 Task: In the Contact  Genesis_Thompson@iCloud.com, Add note: 'Schedule a meeting with the finance team to review budget allocations.'. Mark checkbox to create task to follow up ': In 3 business days '. Create task, with  description: Send Thank You Email to Referral, Add due date: Tomorrow; Add reminder: 30 Minutes before. Set Priority High and add note: follow up with the client regarding their recent inquiry and address any questions they may have.. Logged in from softage.1@softage.net
Action: Mouse moved to (70, 54)
Screenshot: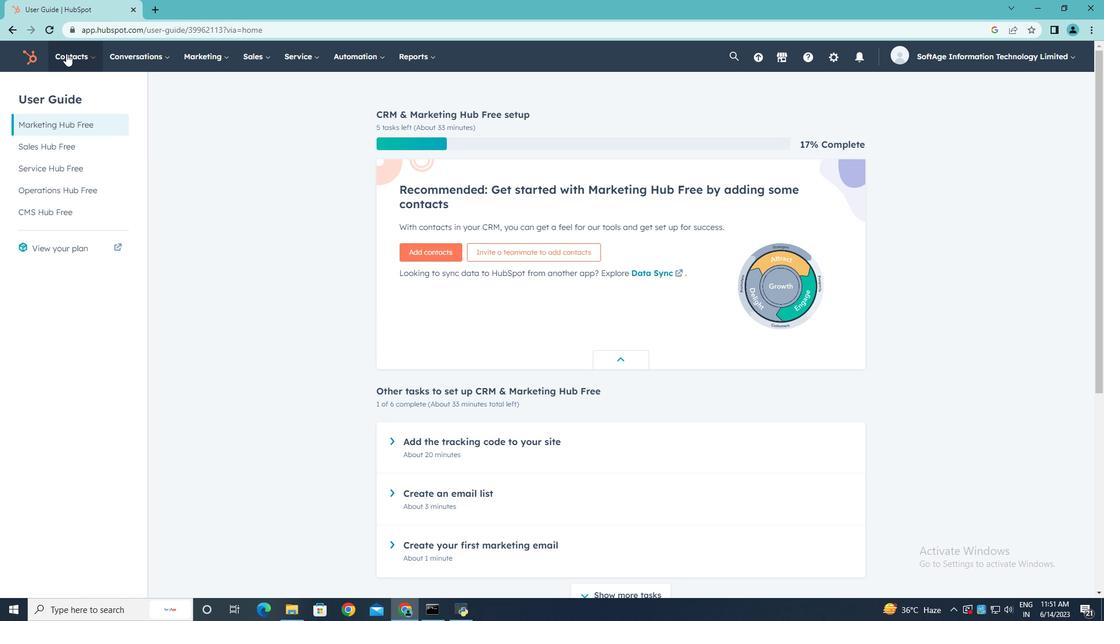 
Action: Mouse pressed left at (70, 54)
Screenshot: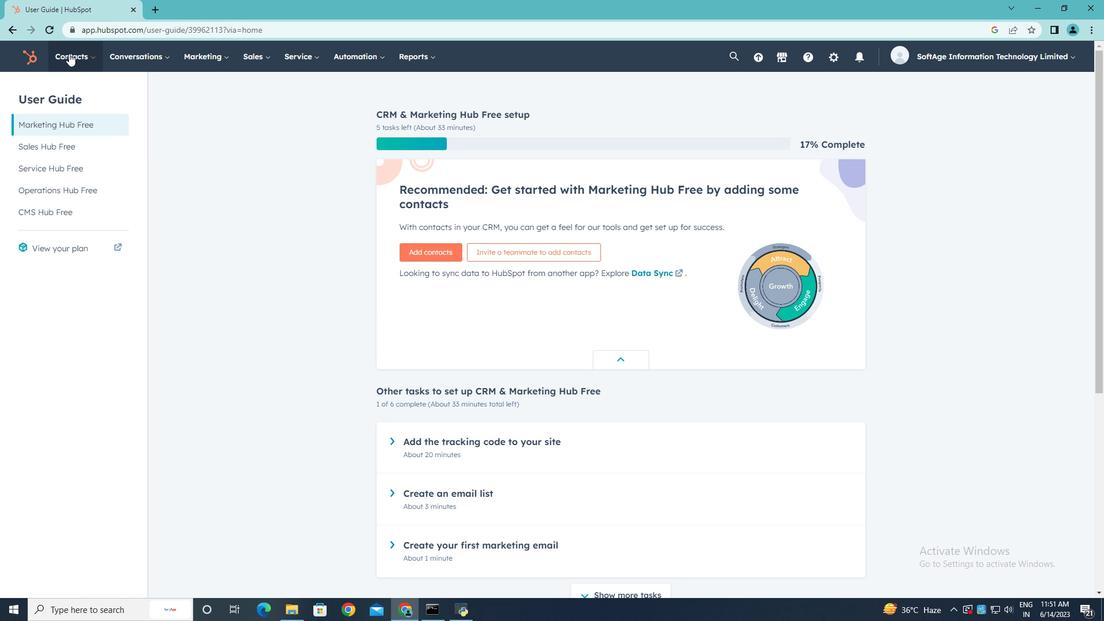 
Action: Mouse moved to (74, 86)
Screenshot: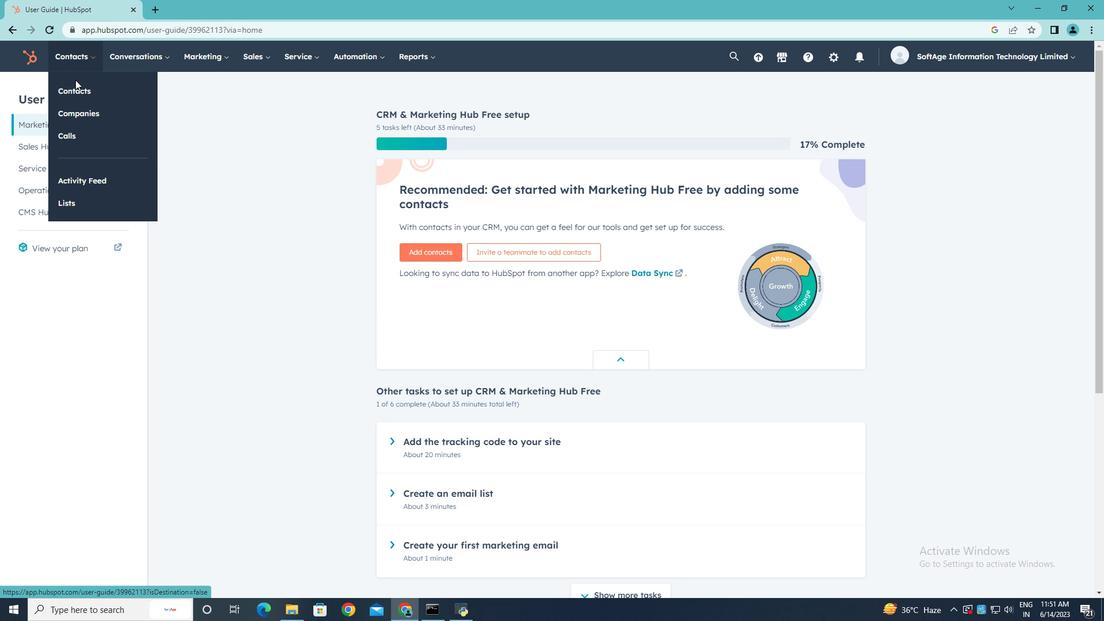 
Action: Mouse pressed left at (74, 86)
Screenshot: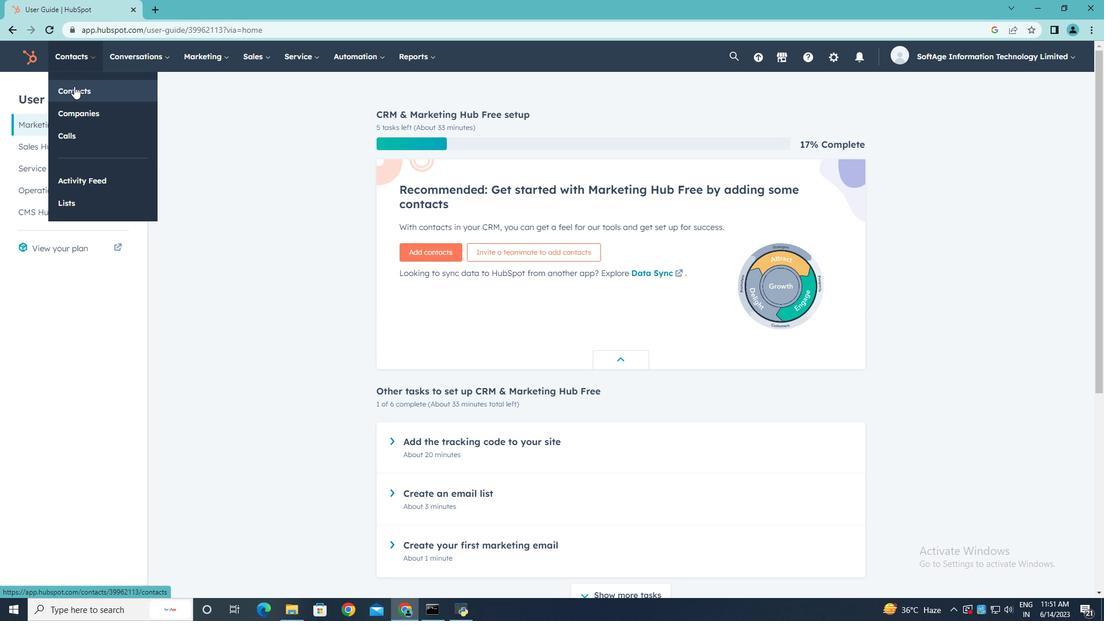 
Action: Mouse moved to (63, 184)
Screenshot: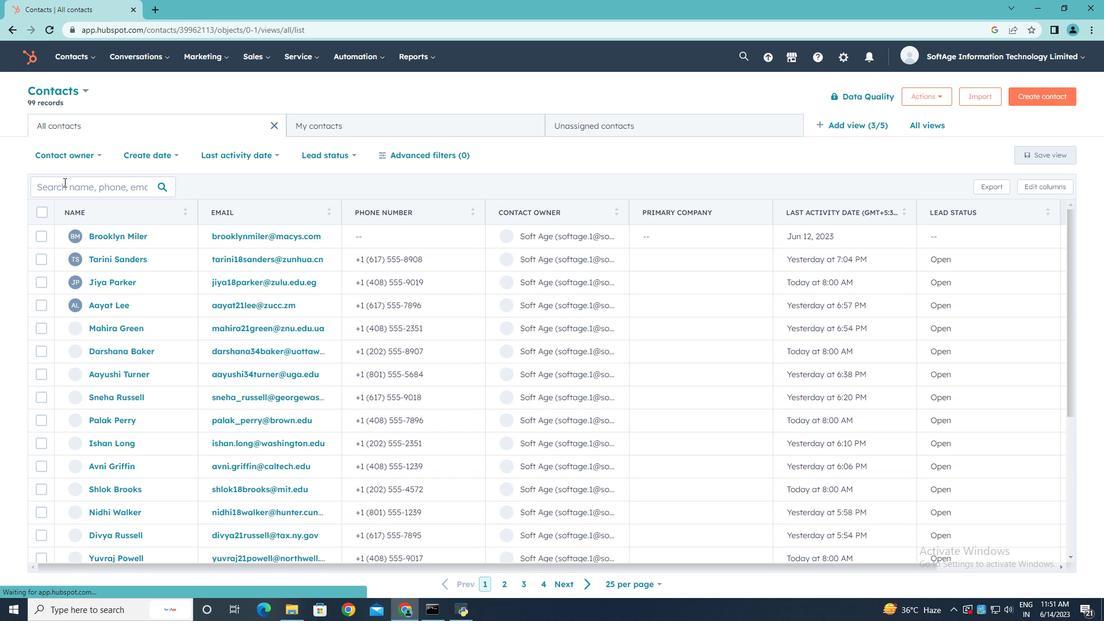 
Action: Mouse pressed left at (63, 184)
Screenshot: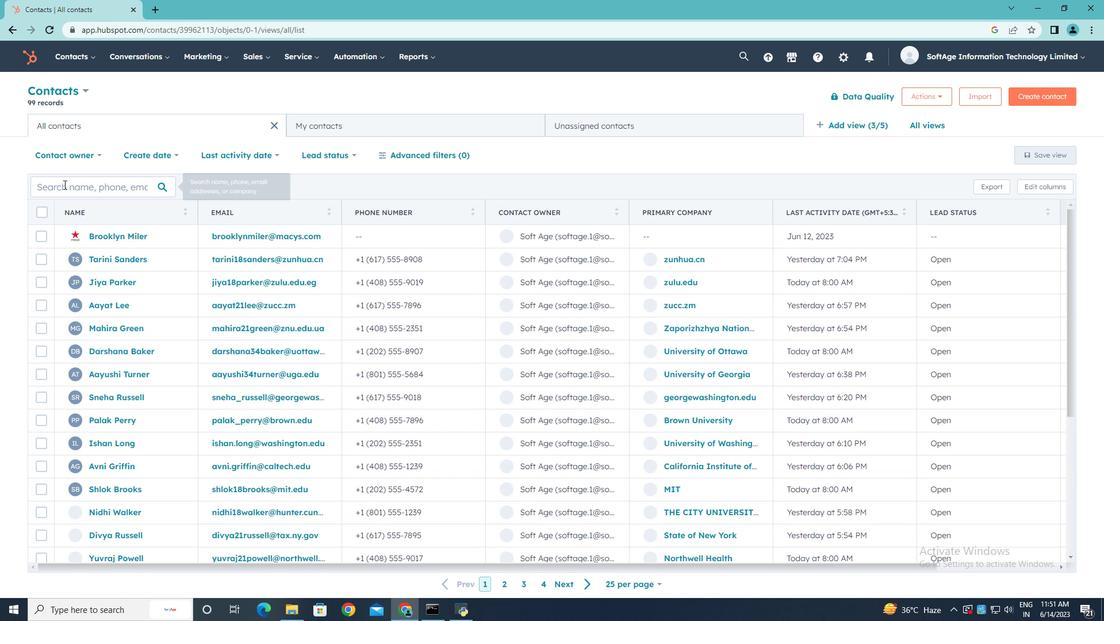 
Action: Key pressed <Key.shift>Genesis<Key.shift>_<Key.shift>Thompson<Key.shift><Key.shift>@i<Key.shift>Cloud.com
Screenshot: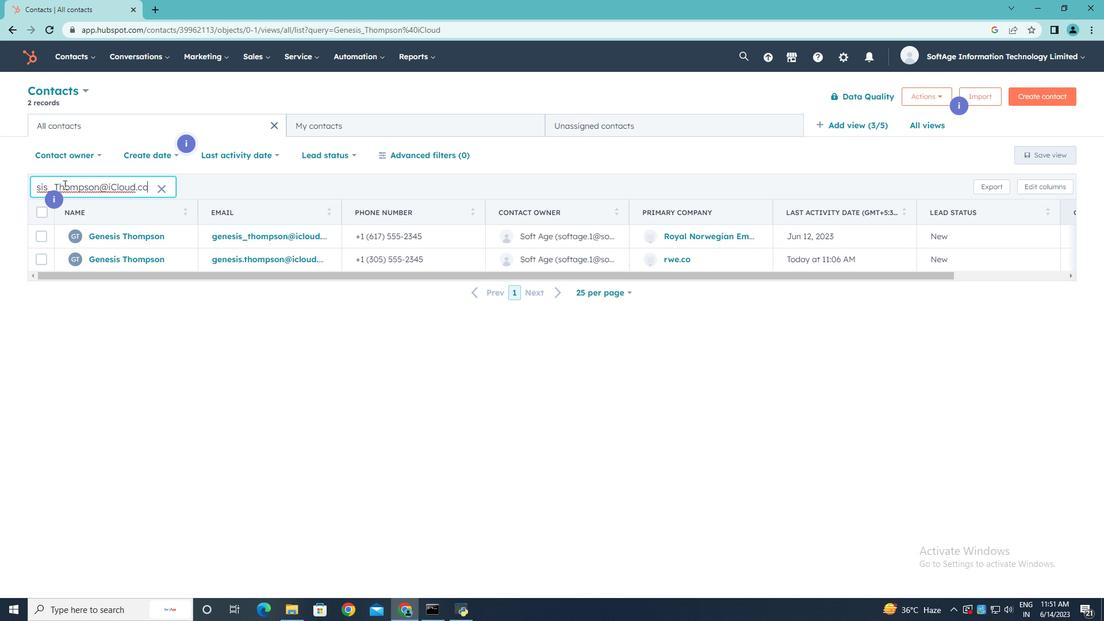 
Action: Mouse moved to (102, 234)
Screenshot: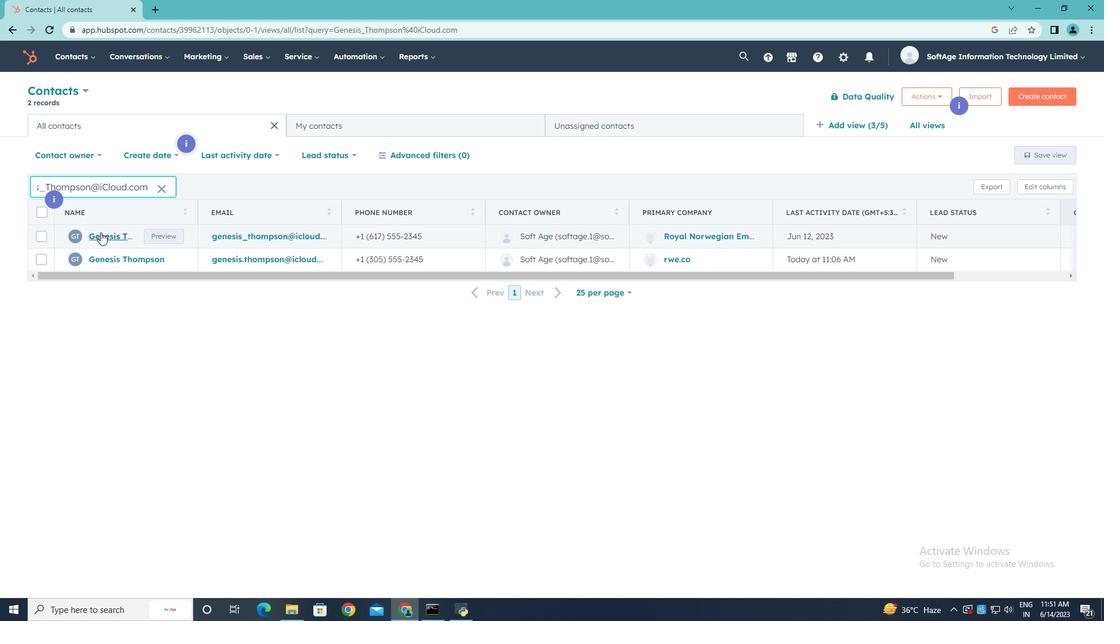
Action: Mouse pressed left at (102, 234)
Screenshot: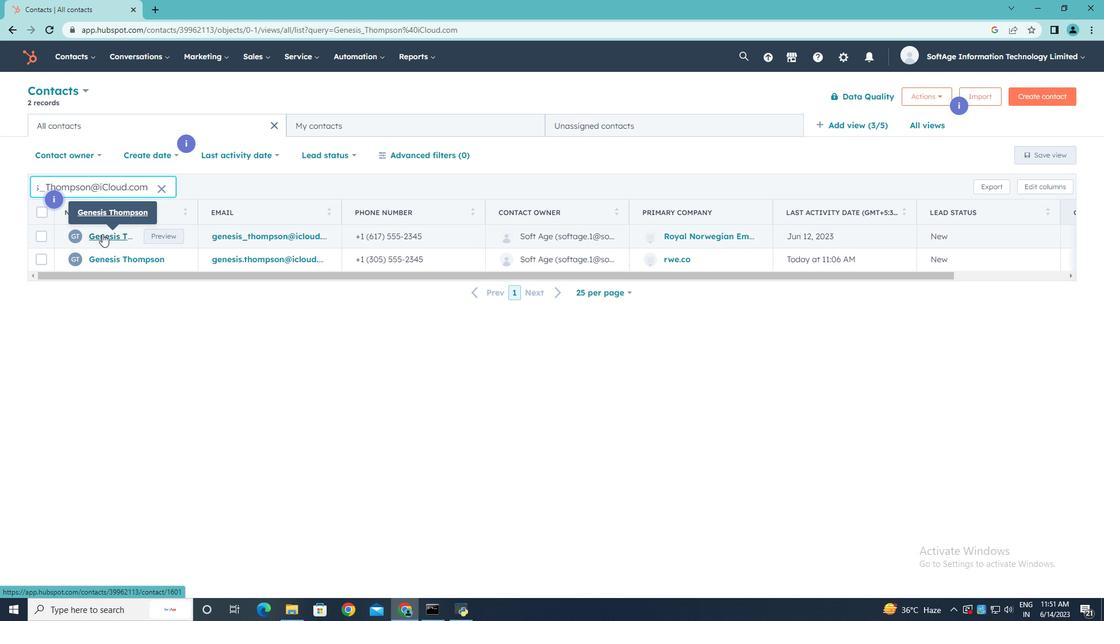 
Action: Mouse moved to (34, 194)
Screenshot: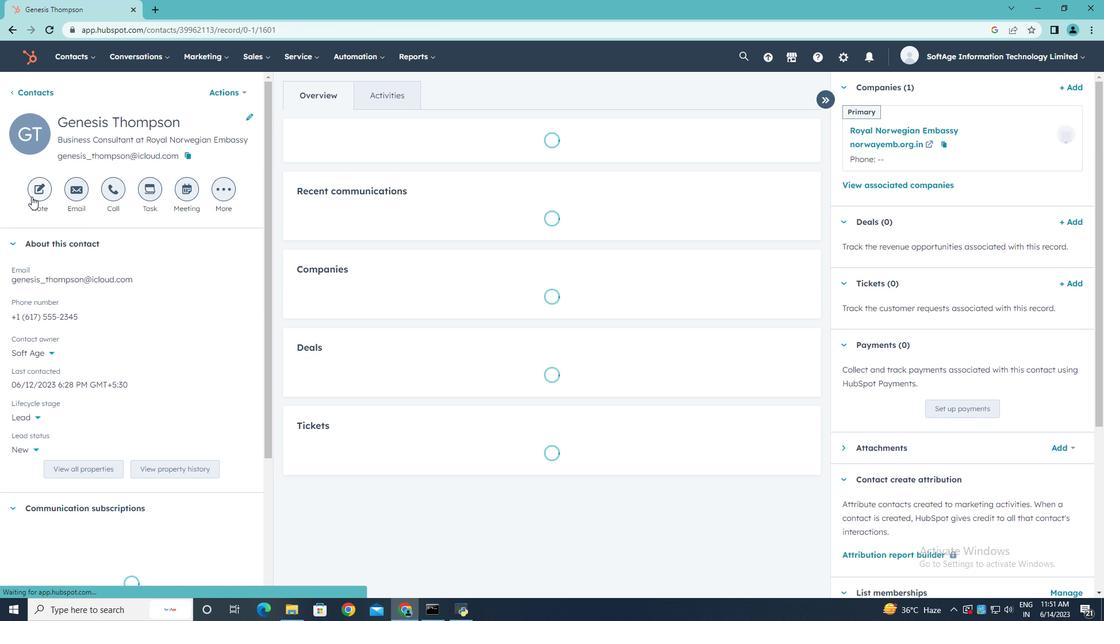 
Action: Mouse pressed left at (34, 194)
Screenshot: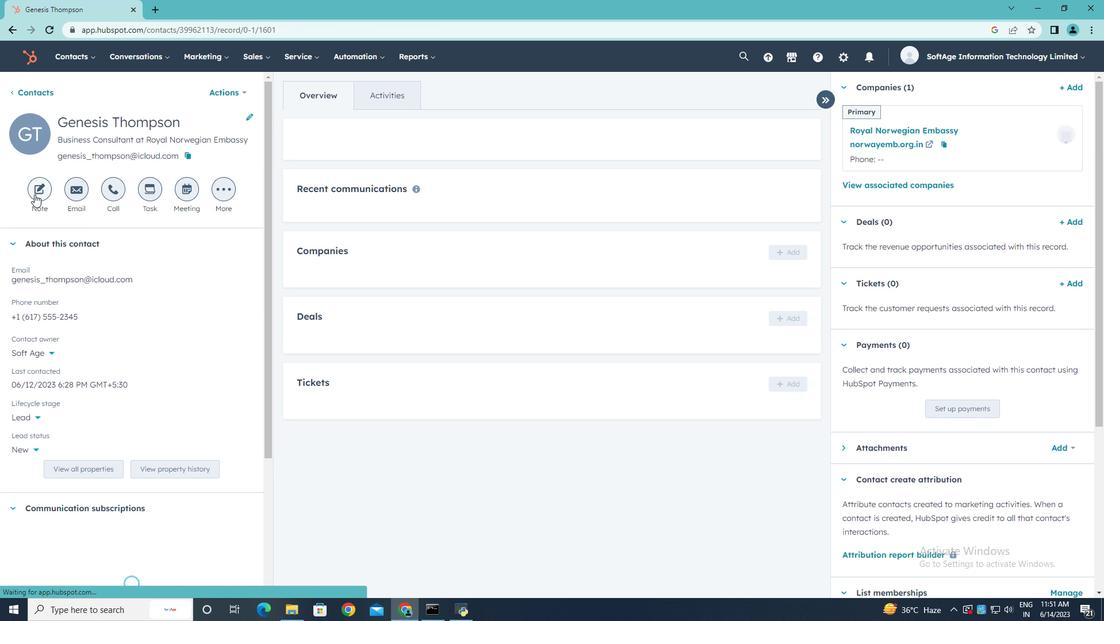 
Action: Key pressed <Key.shift><Key.shift><Key.shift><Key.shift><Key.shift><Key.shift><Key.shift><Key.shift><Key.shift><Key.shift><Key.shift><Key.shift><Key.shift><Key.shift><Key.shift><Key.shift><Key.shift><Key.shift>Schedule<Key.space>a<Key.space>meeting<Key.space>with<Key.space>the<Key.space>finance<Key.space>team<Key.space>to<Key.space>review<Key.space>budget<Key.space><Key.shift>allocations.
Screenshot: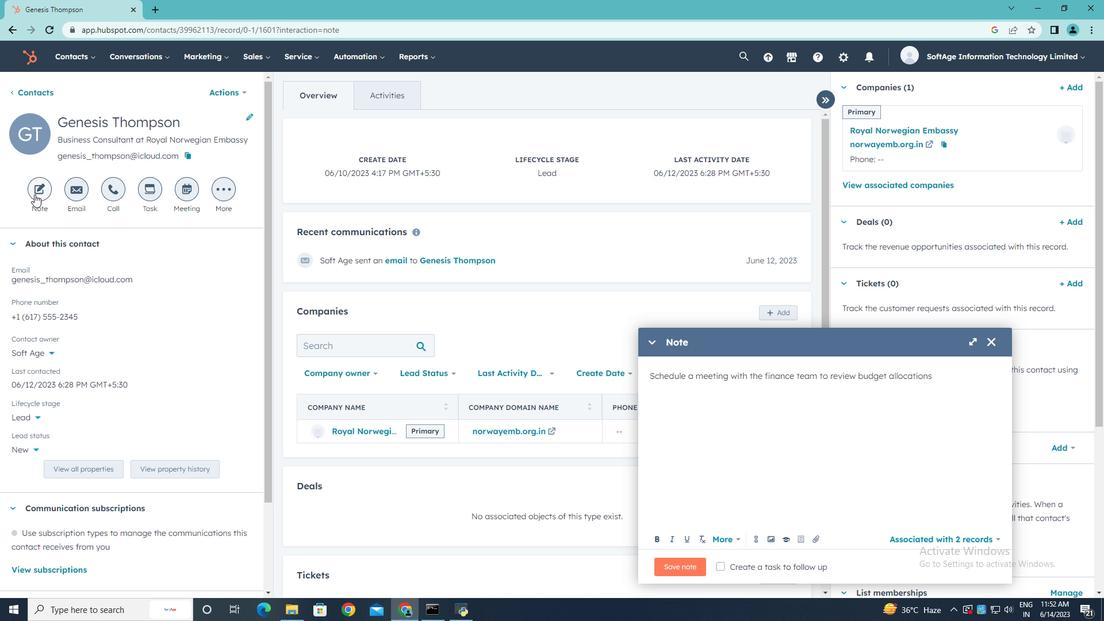 
Action: Mouse moved to (718, 567)
Screenshot: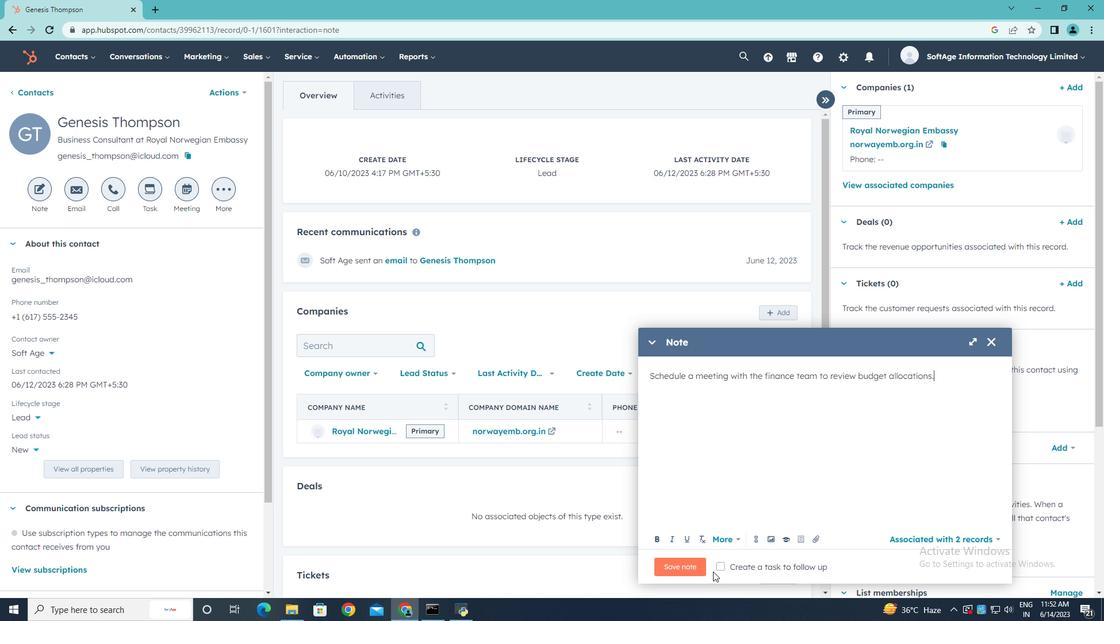 
Action: Mouse pressed left at (718, 567)
Screenshot: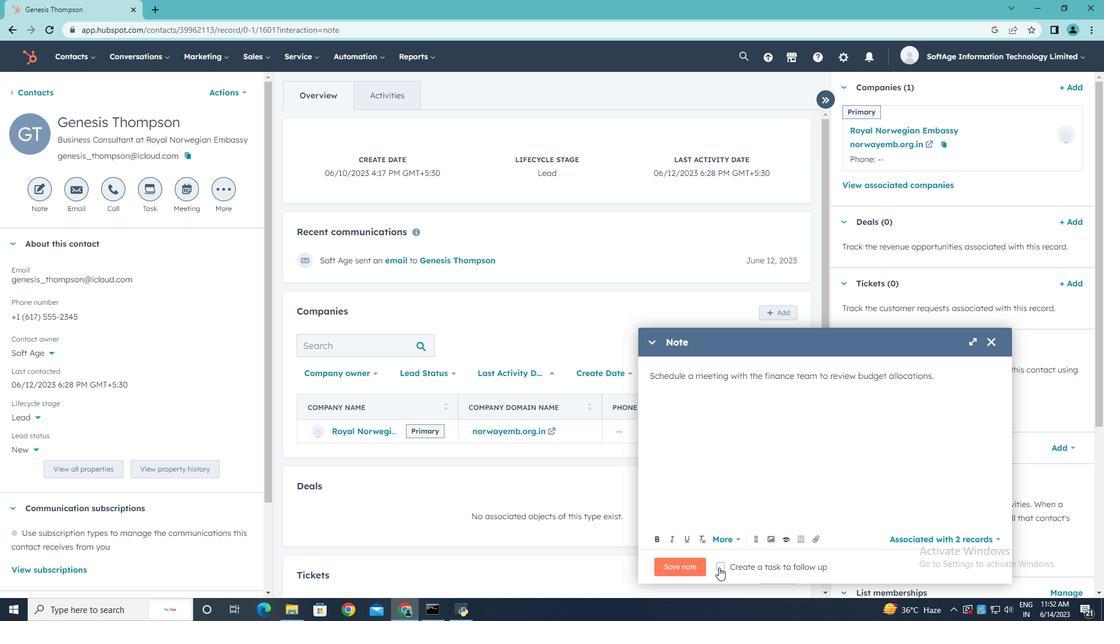 
Action: Mouse moved to (950, 565)
Screenshot: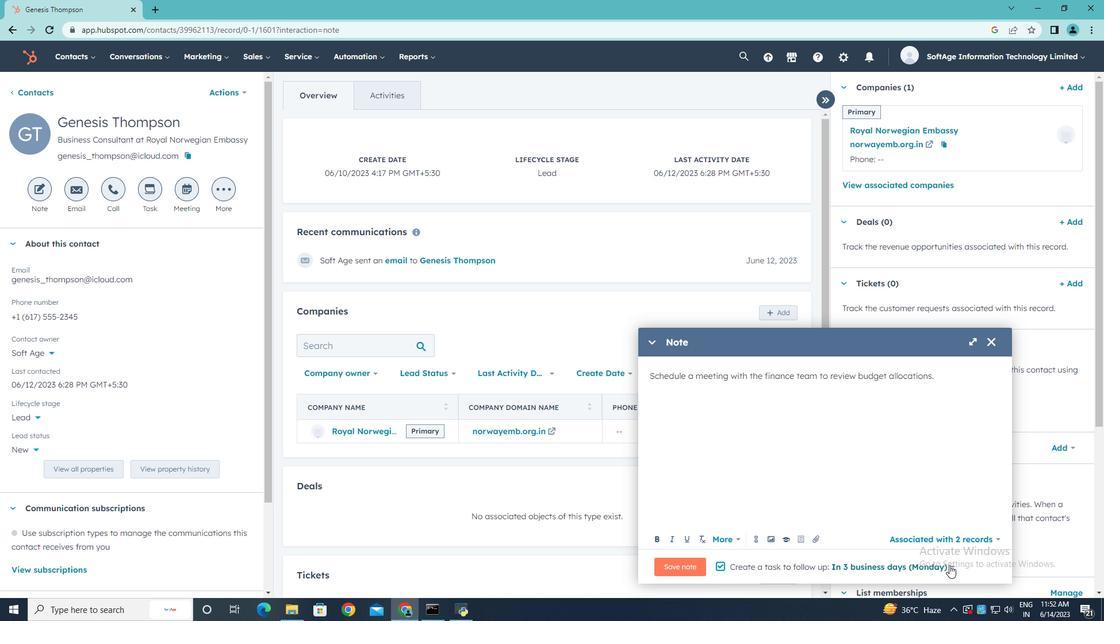 
Action: Mouse pressed left at (950, 565)
Screenshot: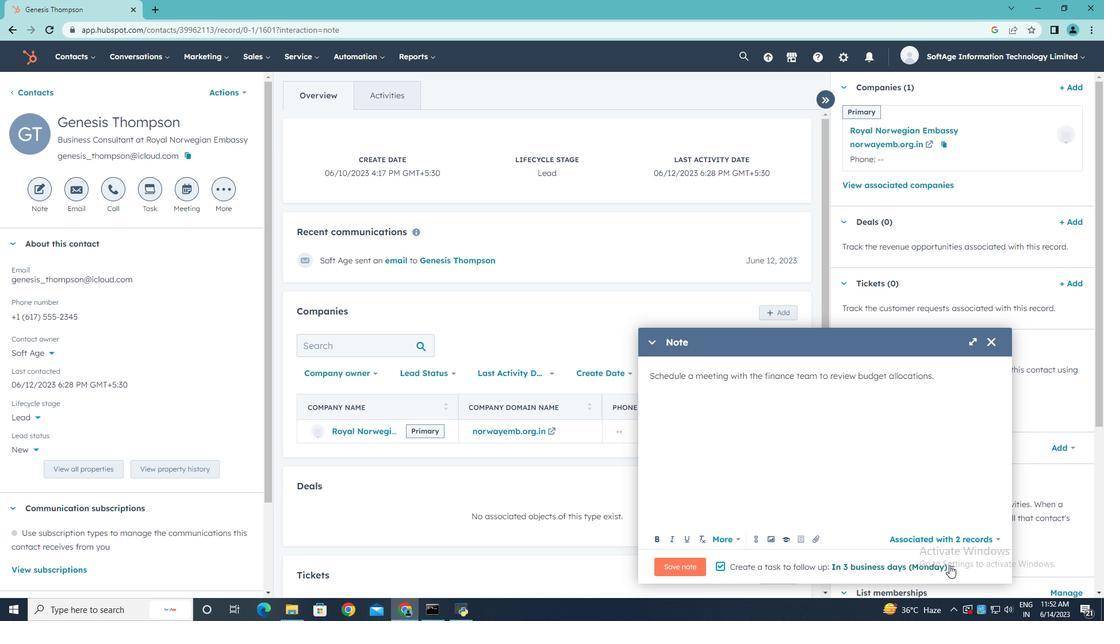 
Action: Mouse moved to (918, 455)
Screenshot: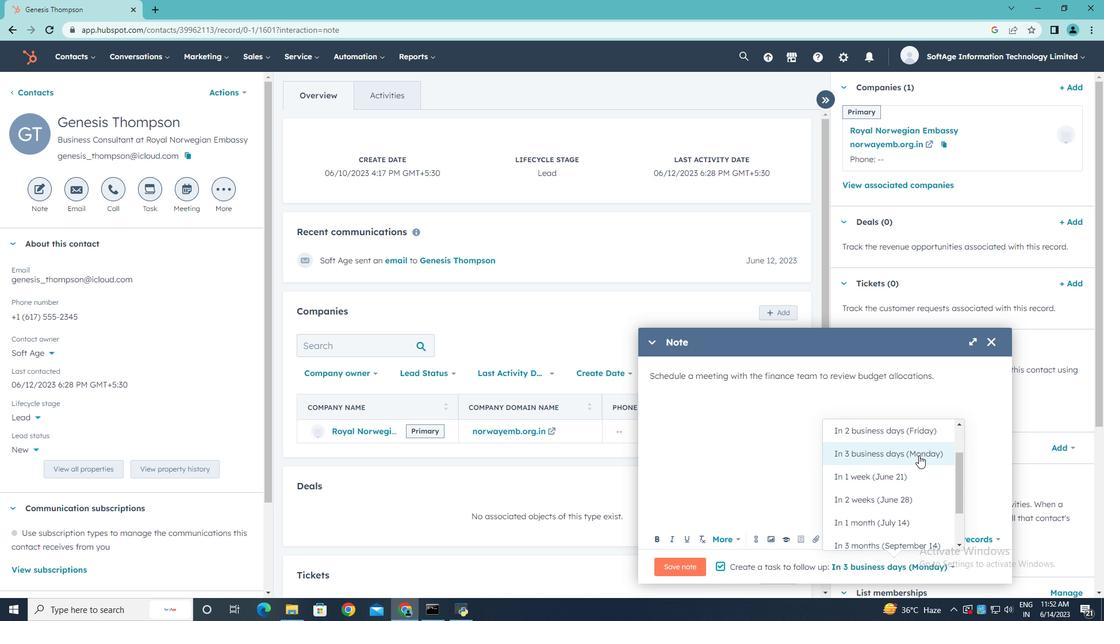 
Action: Mouse pressed left at (918, 455)
Screenshot: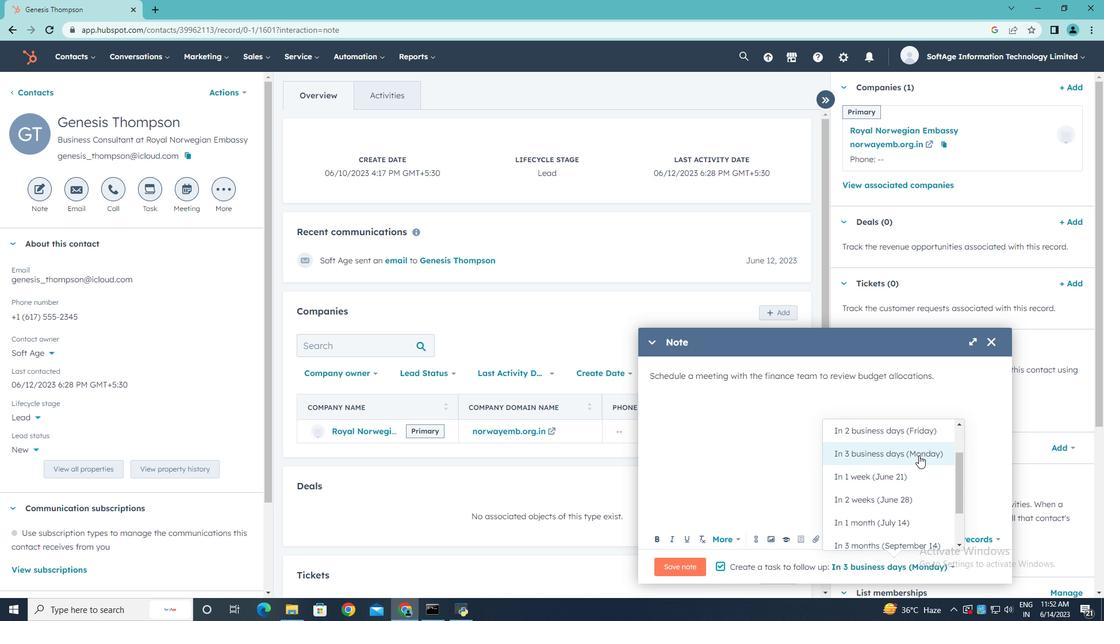 
Action: Mouse moved to (688, 570)
Screenshot: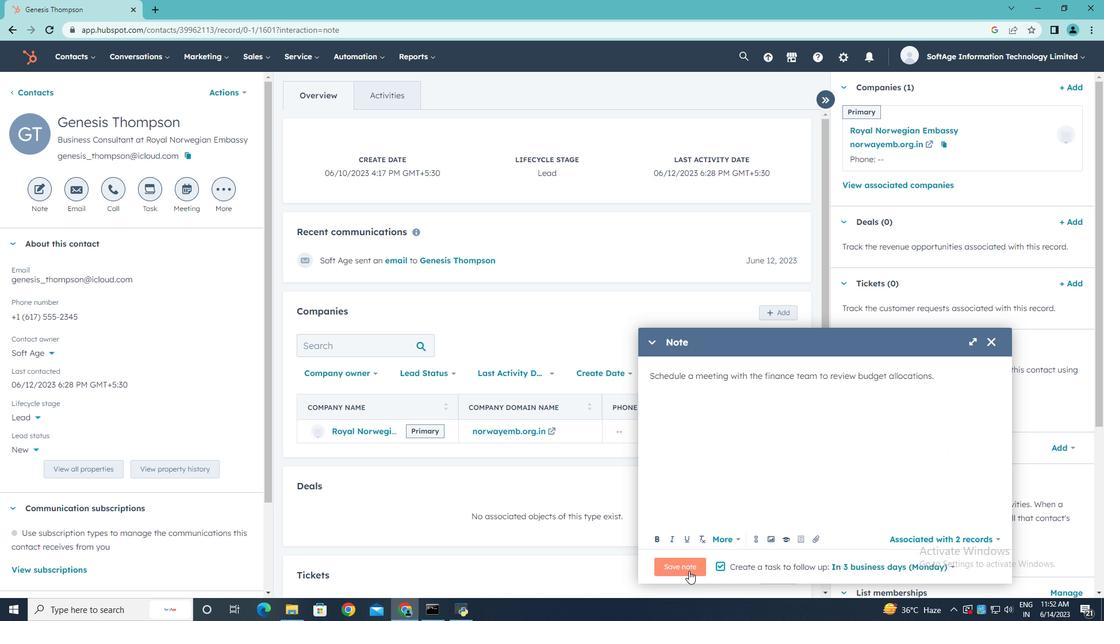 
Action: Mouse pressed left at (688, 570)
Screenshot: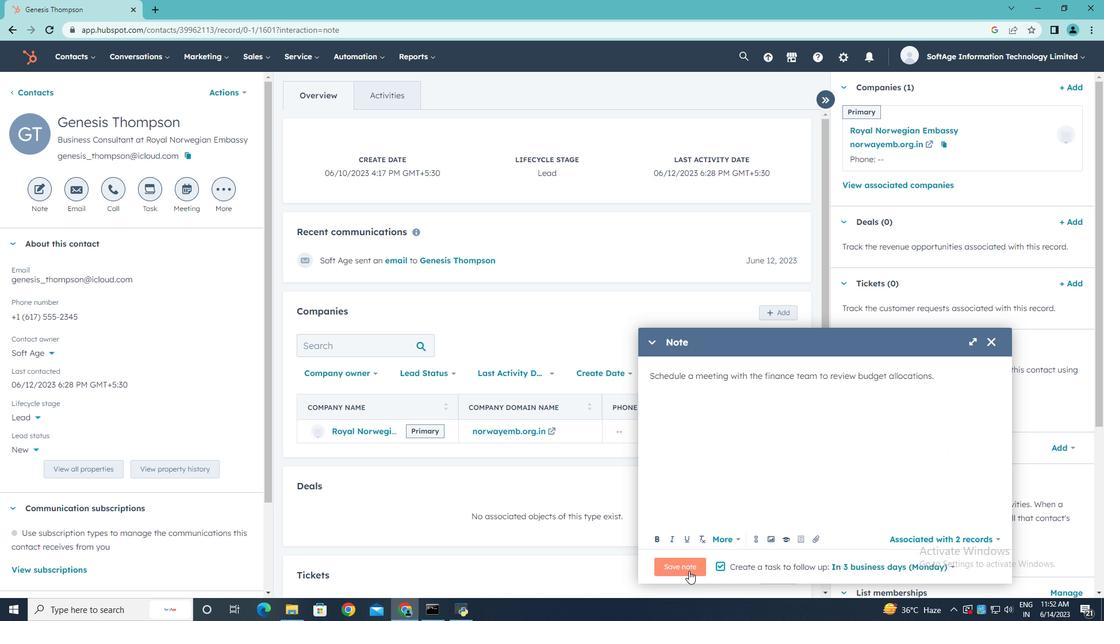 
Action: Mouse moved to (146, 192)
Screenshot: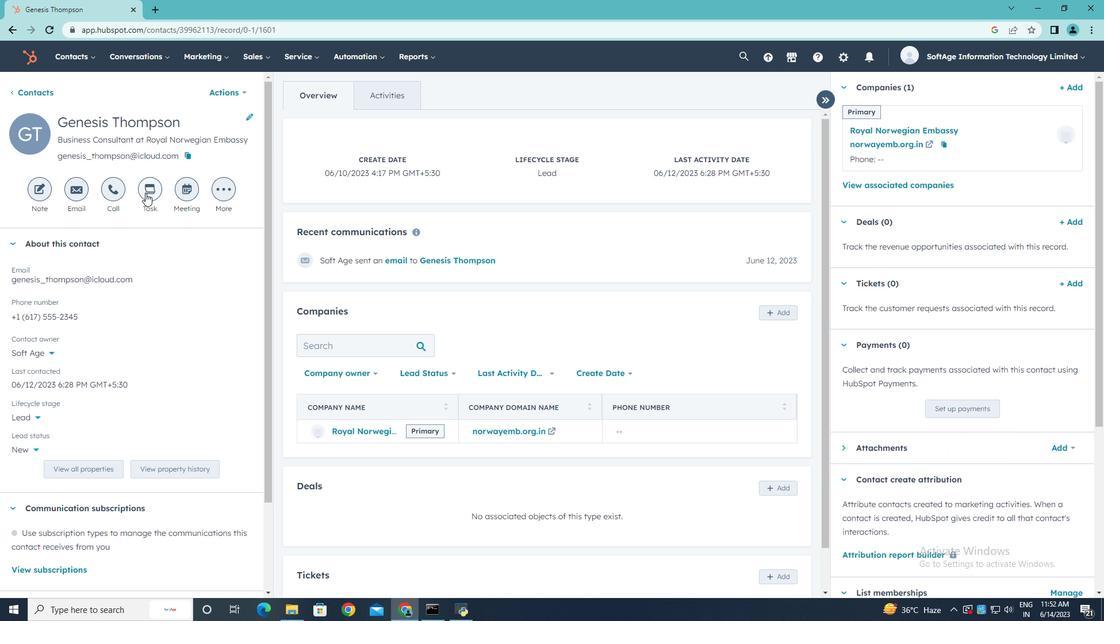 
Action: Mouse pressed left at (146, 192)
Screenshot: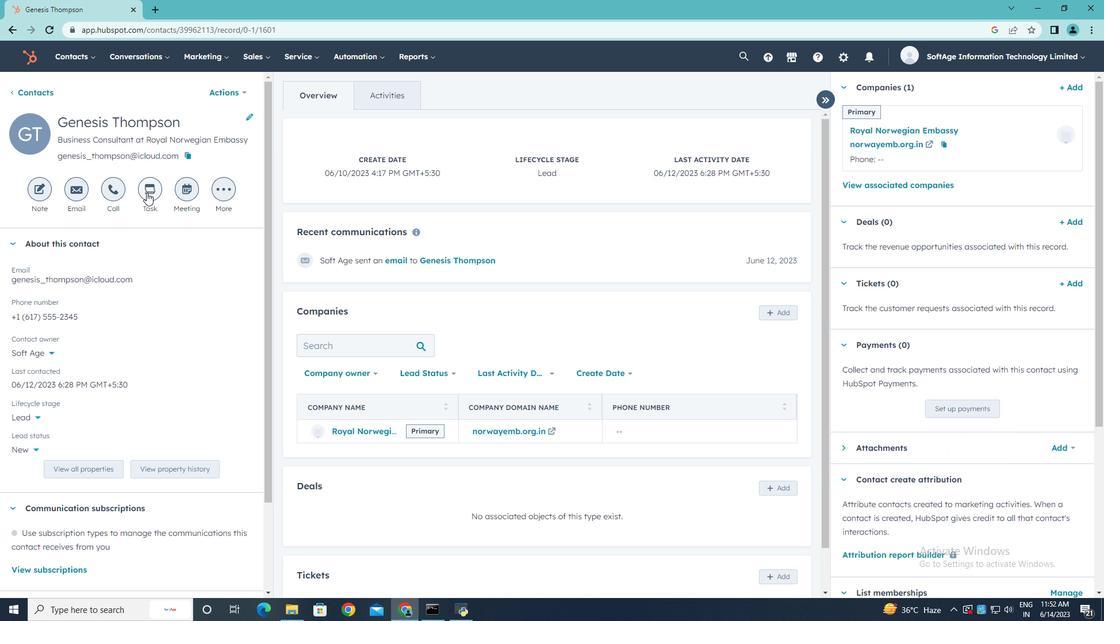 
Action: Key pressed <Key.shift>Send<Key.space><Key.shift>Thank<Key.space><Key.shift>You<Key.space><Key.shift>Email<Key.space>to<Key.space><Key.shift>Referral
Screenshot: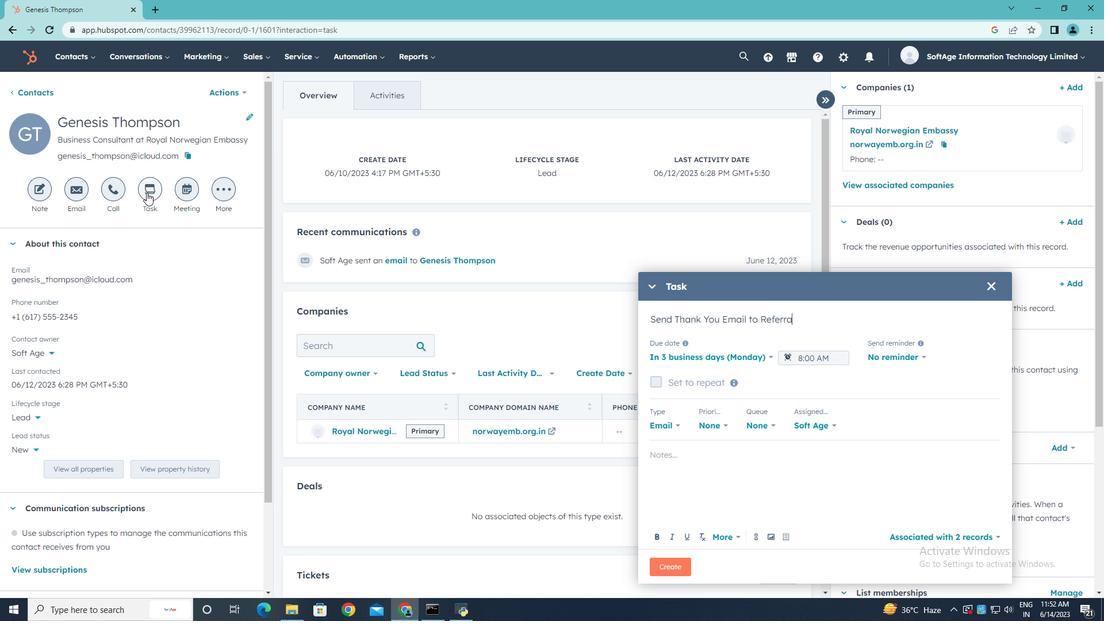 
Action: Mouse moved to (771, 359)
Screenshot: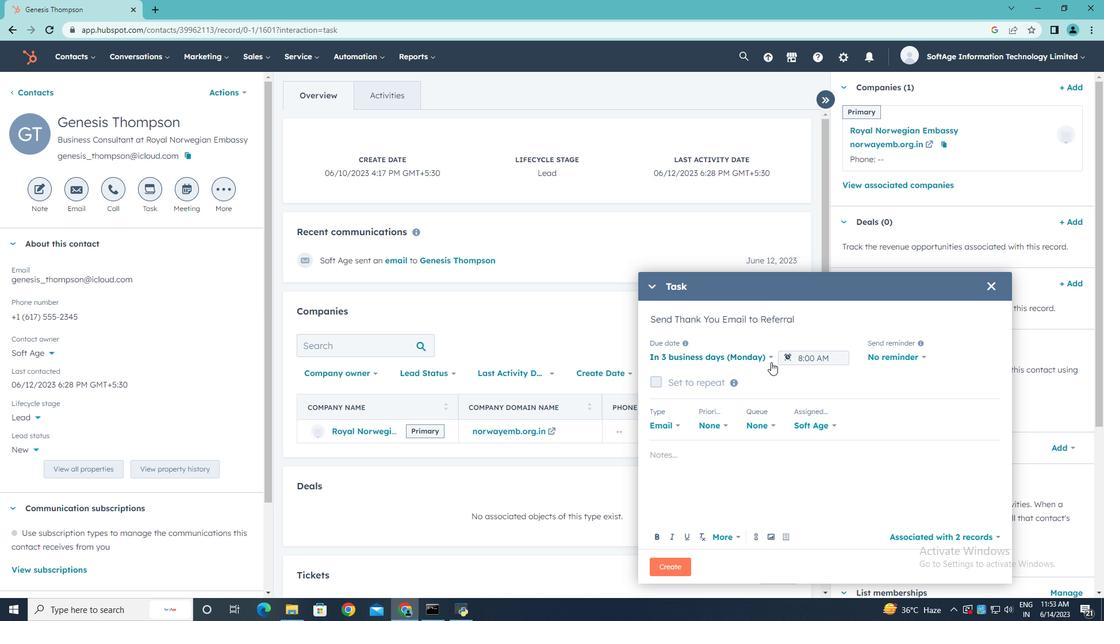 
Action: Mouse pressed left at (771, 359)
Screenshot: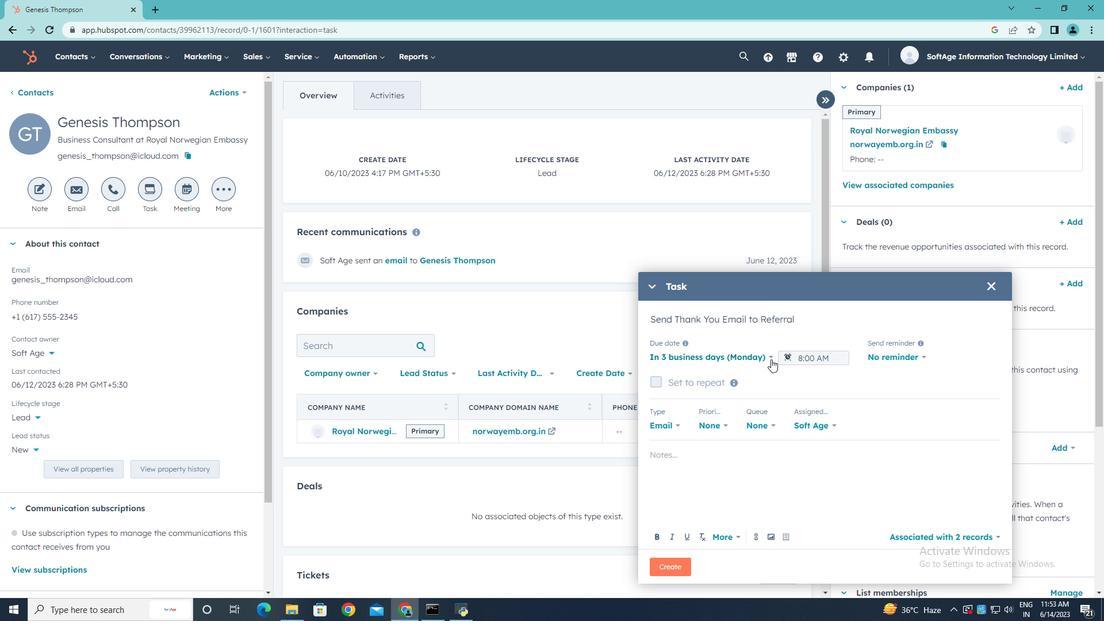 
Action: Mouse moved to (742, 409)
Screenshot: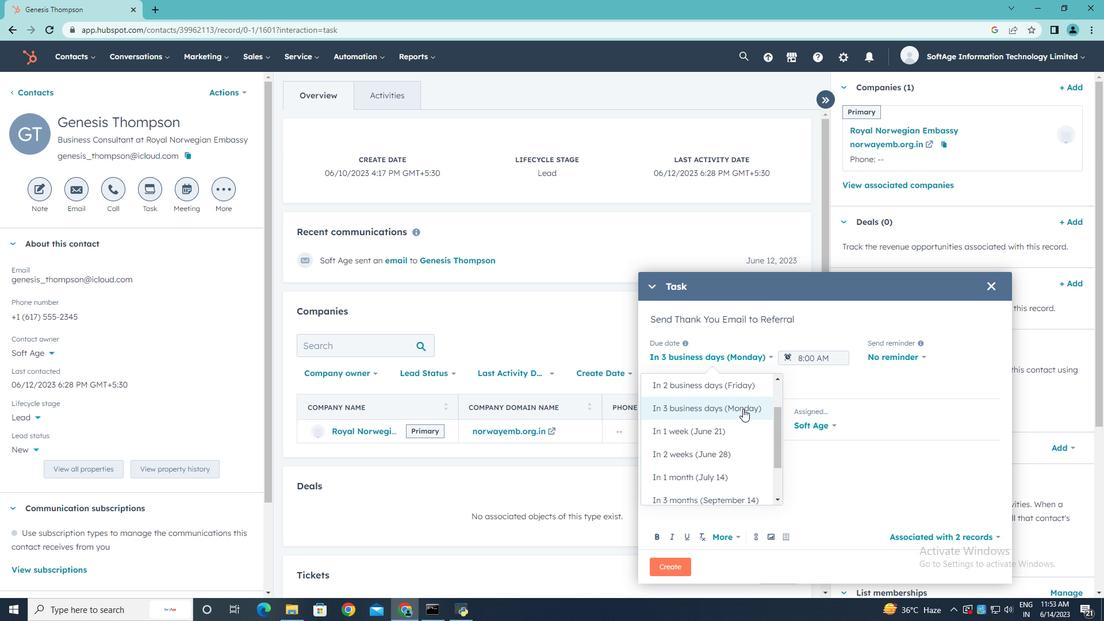
Action: Mouse scrolled (742, 409) with delta (0, 0)
Screenshot: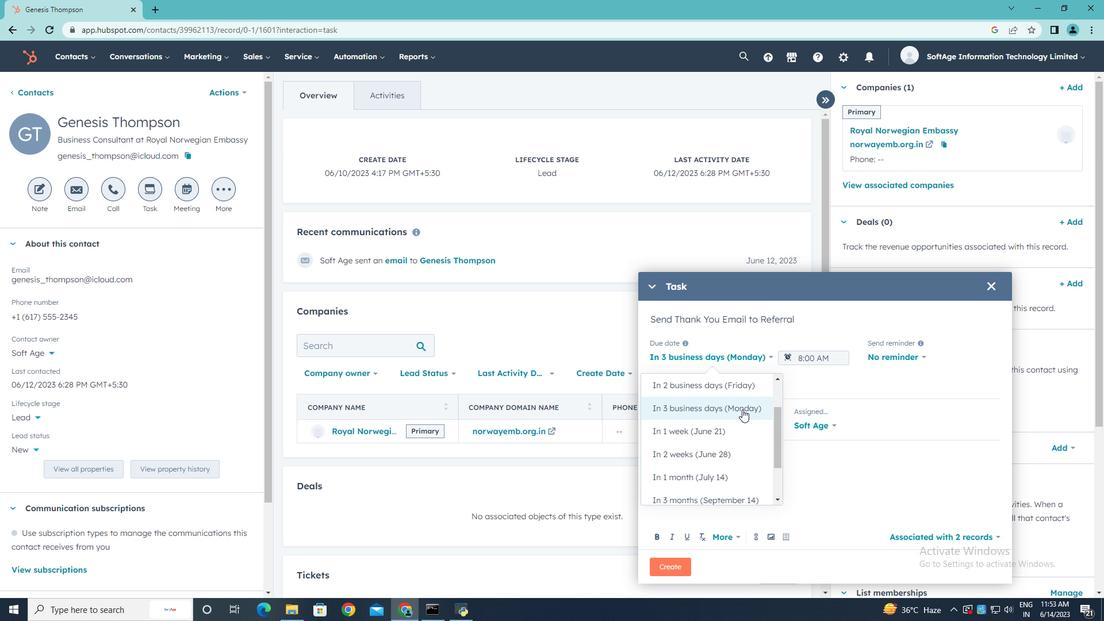 
Action: Mouse moved to (734, 411)
Screenshot: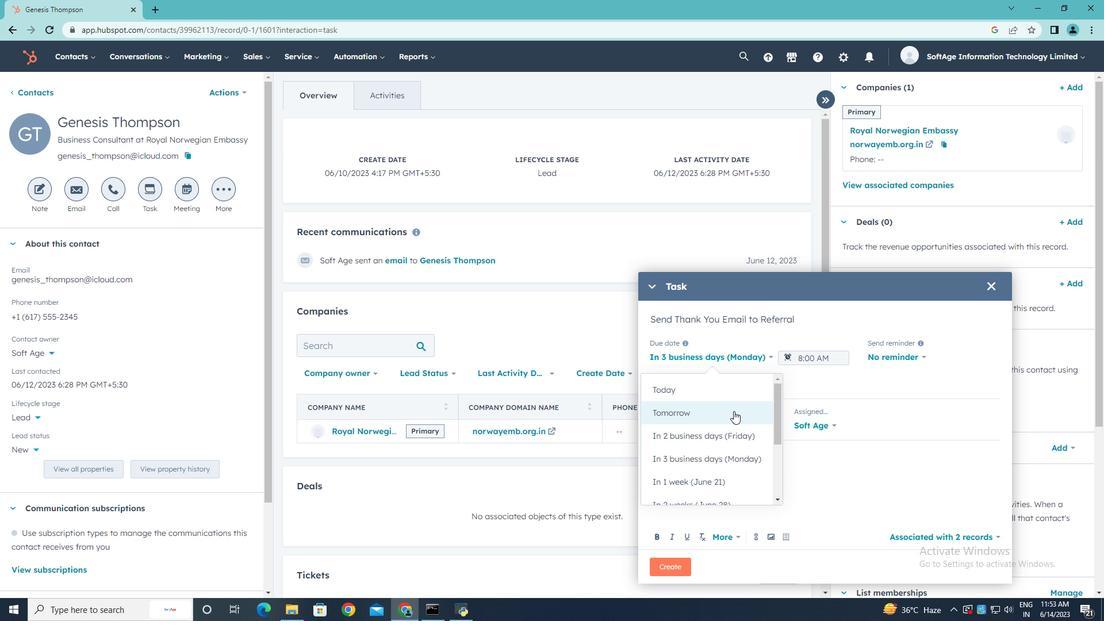 
Action: Mouse pressed left at (734, 411)
Screenshot: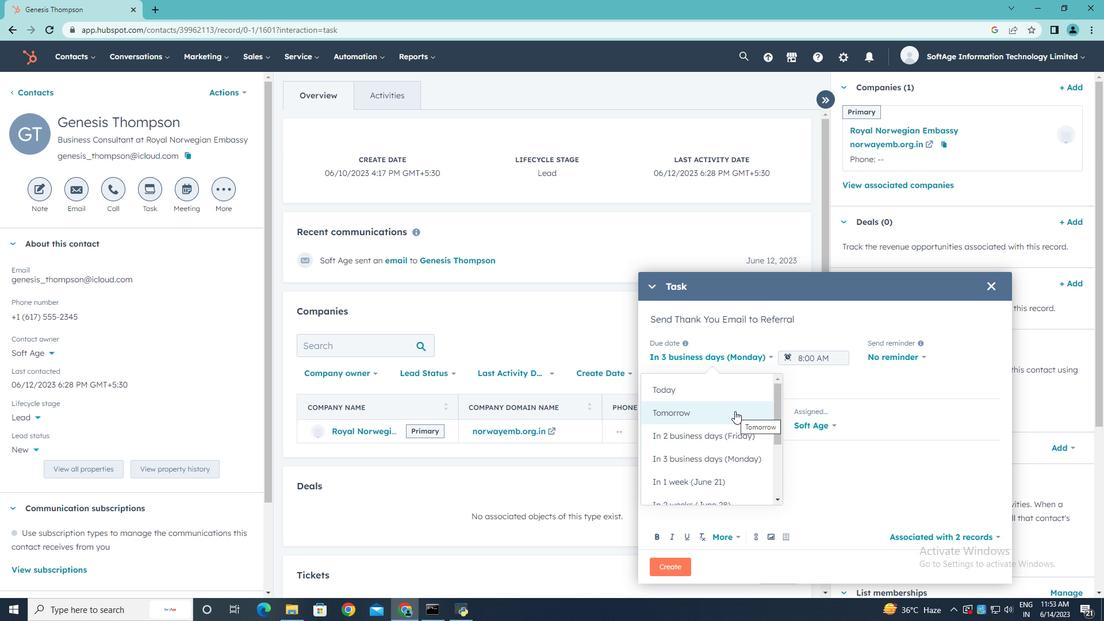 
Action: Mouse moved to (852, 356)
Screenshot: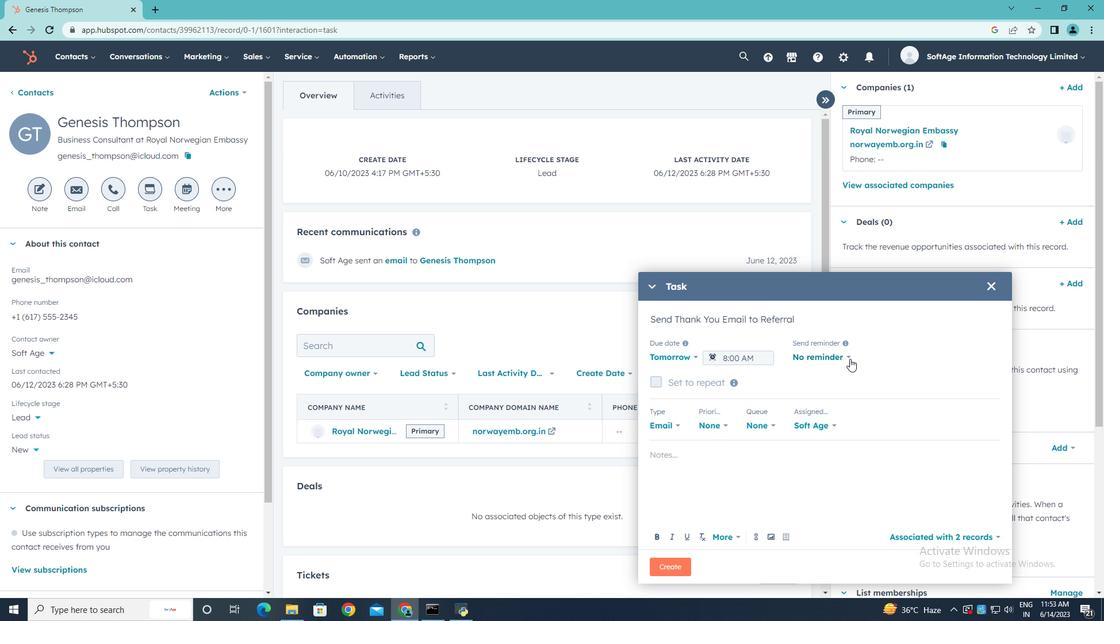 
Action: Mouse pressed left at (852, 356)
Screenshot: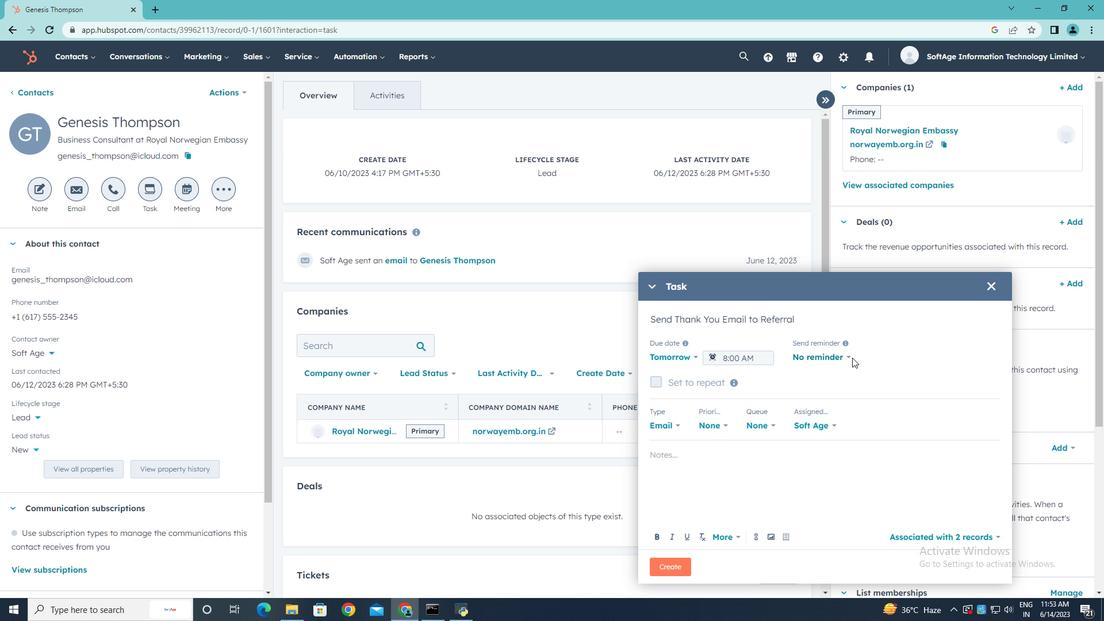 
Action: Mouse moved to (849, 358)
Screenshot: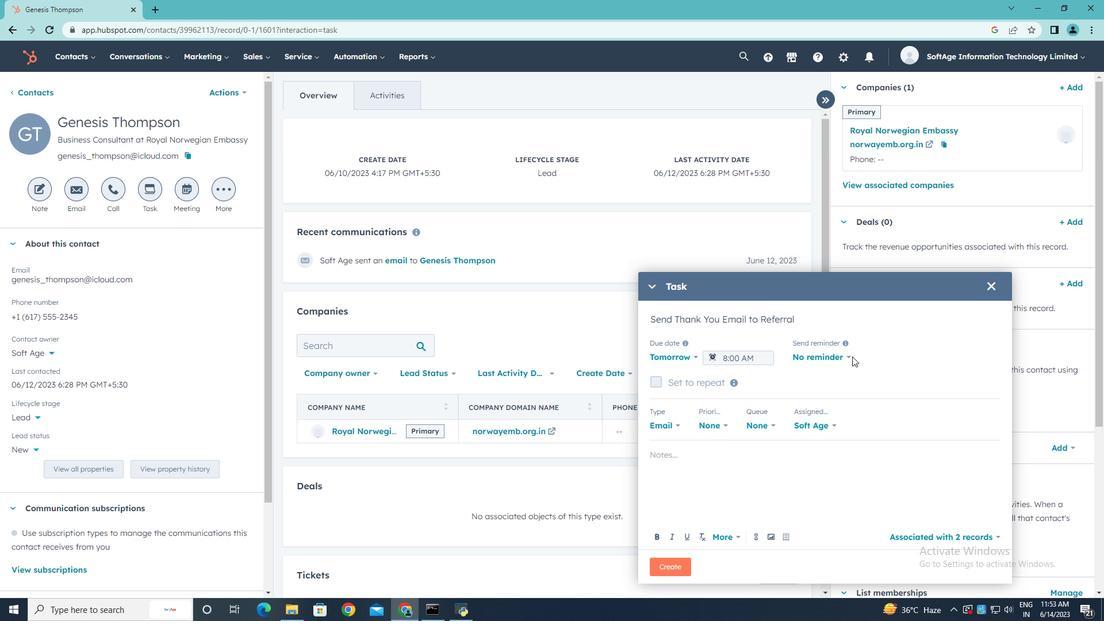 
Action: Mouse pressed left at (849, 358)
Screenshot: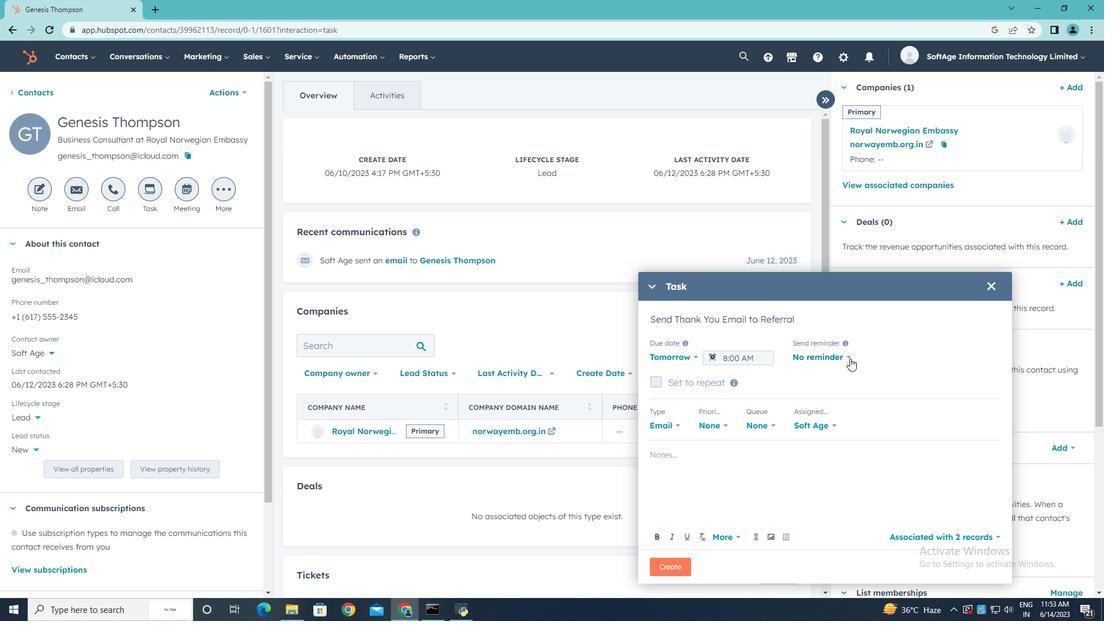 
Action: Mouse moved to (841, 434)
Screenshot: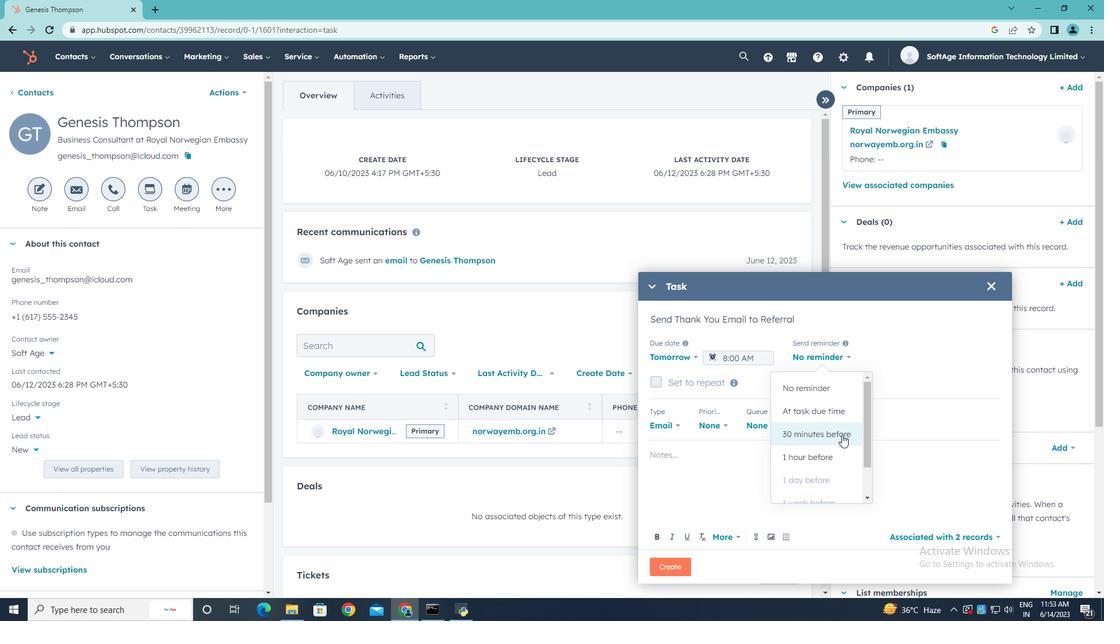 
Action: Mouse pressed left at (841, 434)
Screenshot: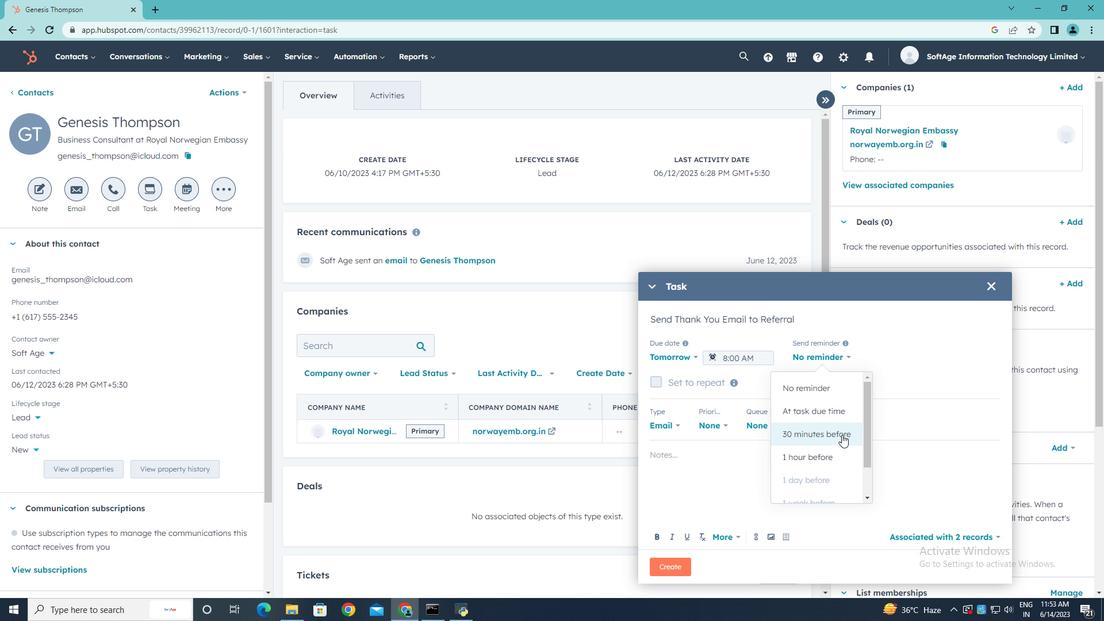 
Action: Mouse moved to (726, 424)
Screenshot: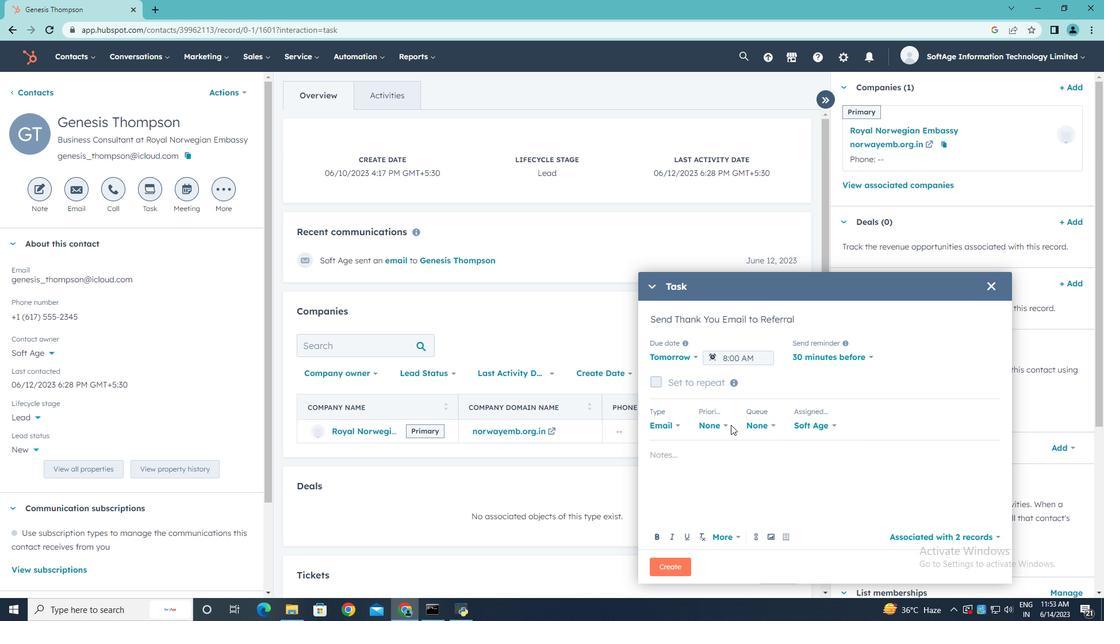 
Action: Mouse pressed left at (726, 424)
Screenshot: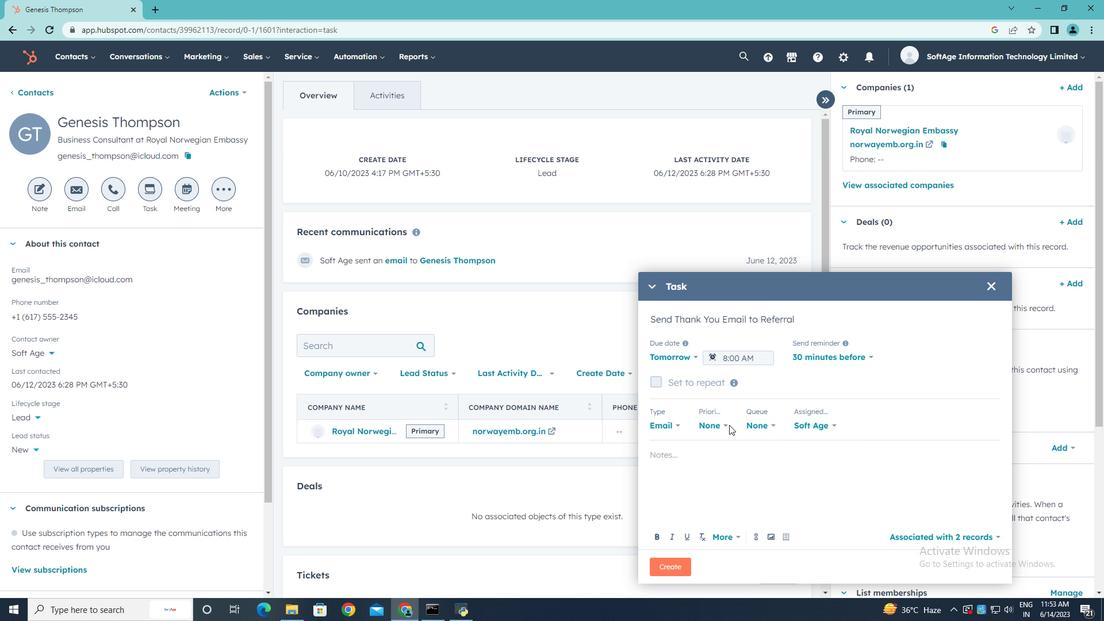 
Action: Mouse moved to (707, 527)
Screenshot: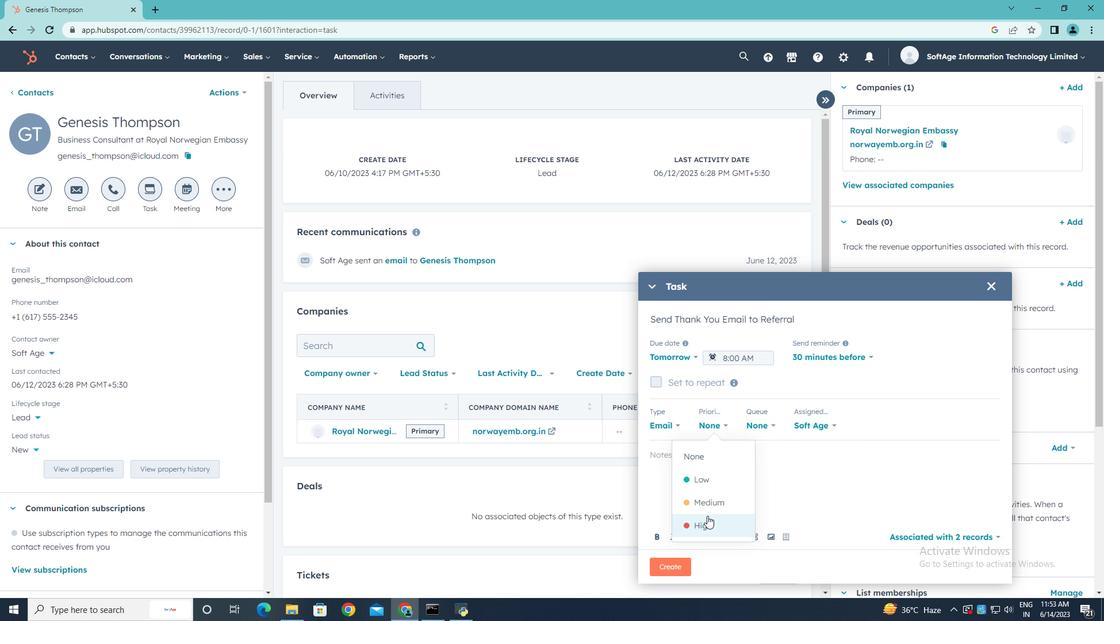 
Action: Mouse pressed left at (707, 527)
Screenshot: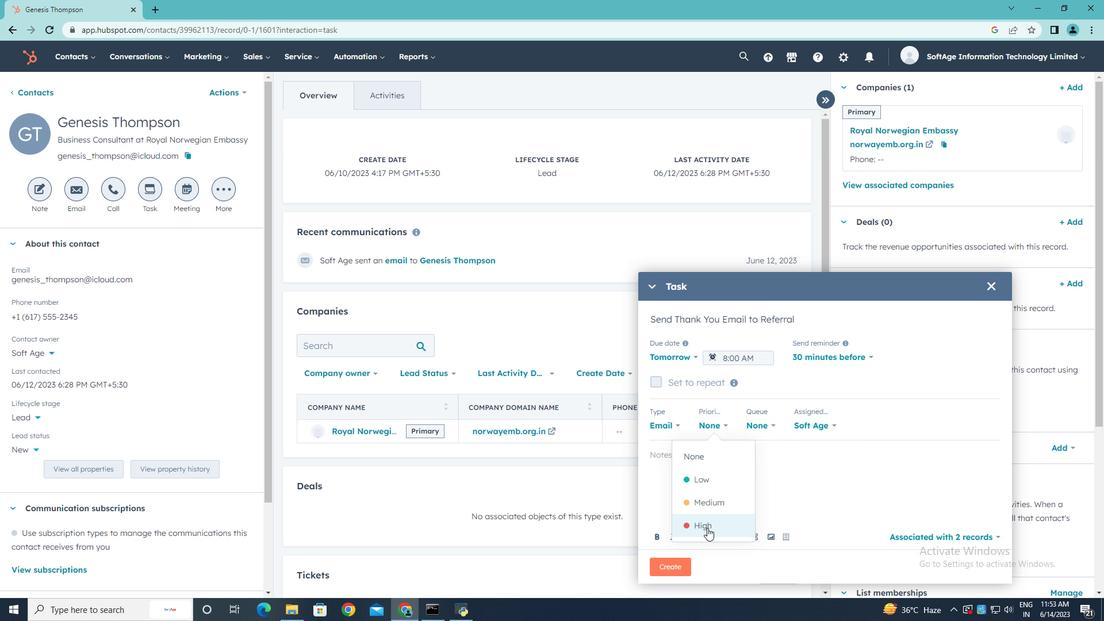 
Action: Mouse moved to (669, 458)
Screenshot: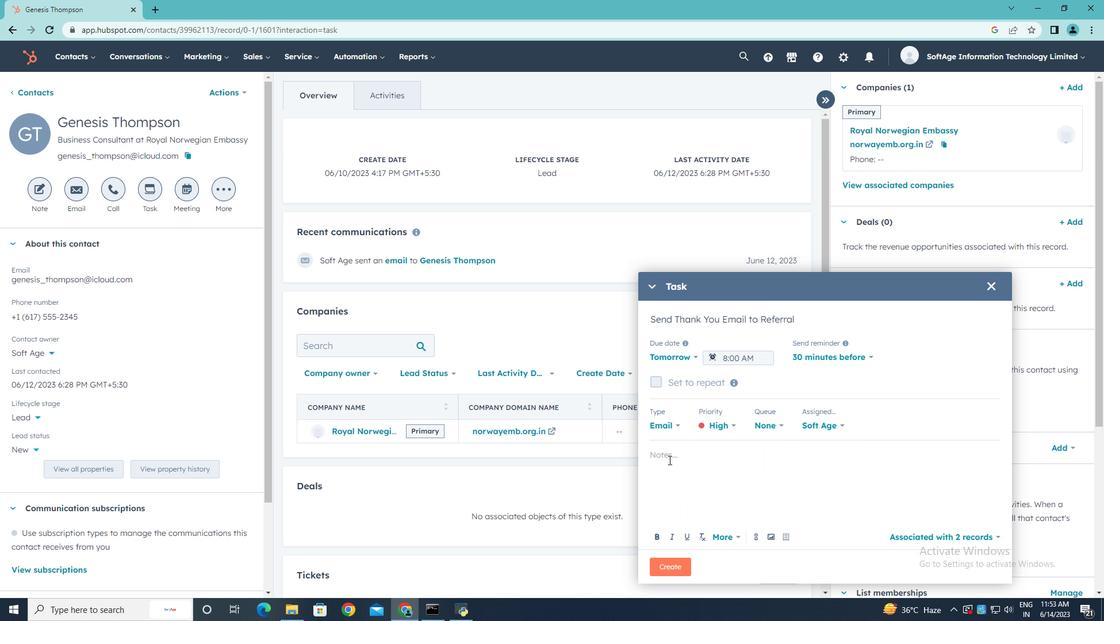 
Action: Mouse pressed left at (669, 458)
Screenshot: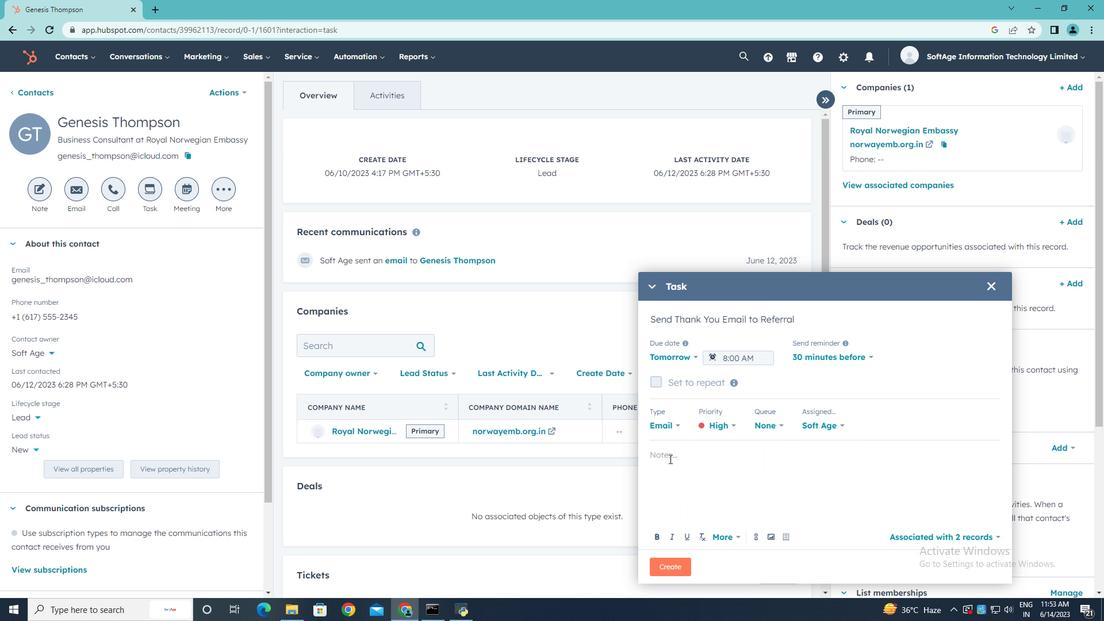 
Action: Key pressed follow<Key.space>up<Key.space>with<Key.space>the<Key.space>client<Key.space>regarding<Key.space>their<Key.space>recent<Key.space>ind<Key.backspace>quiry<Key.space>and<Key.space>adde<Key.backspace>ress<Key.space>any<Key.space>questions<Key.space>they<Key.space>may<Key.space>have..
Screenshot: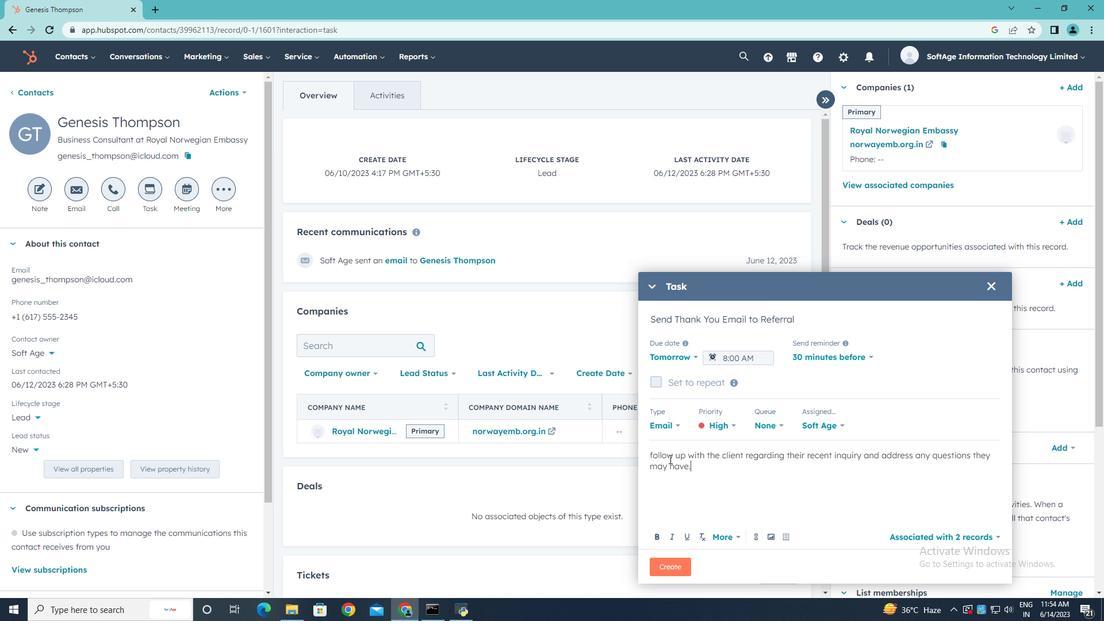 
Action: Mouse moved to (680, 562)
Screenshot: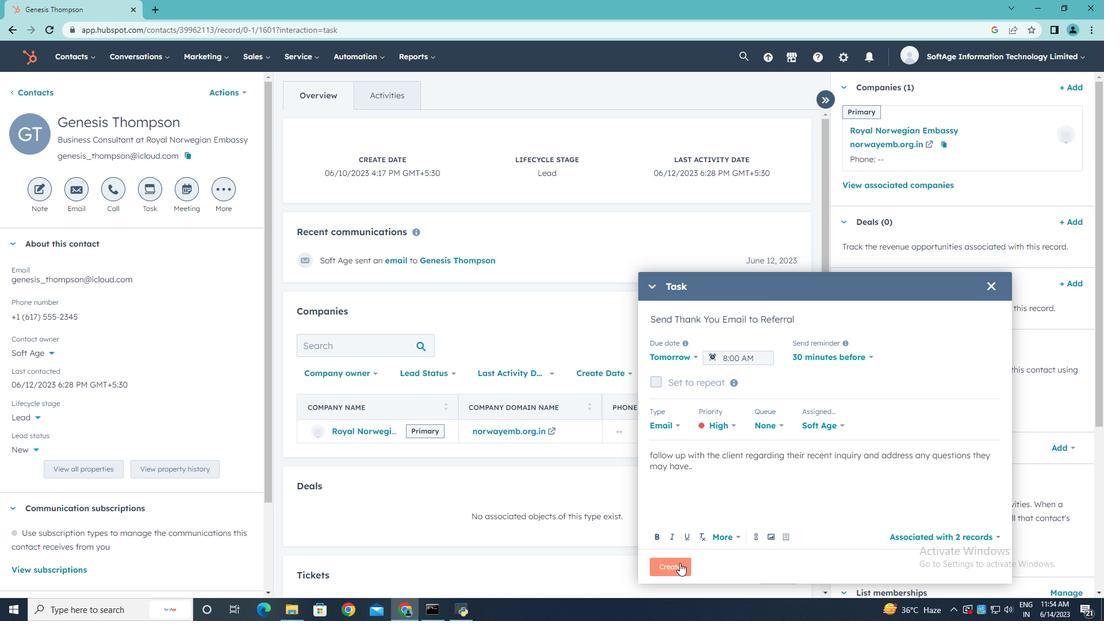 
Action: Mouse pressed left at (680, 562)
Screenshot: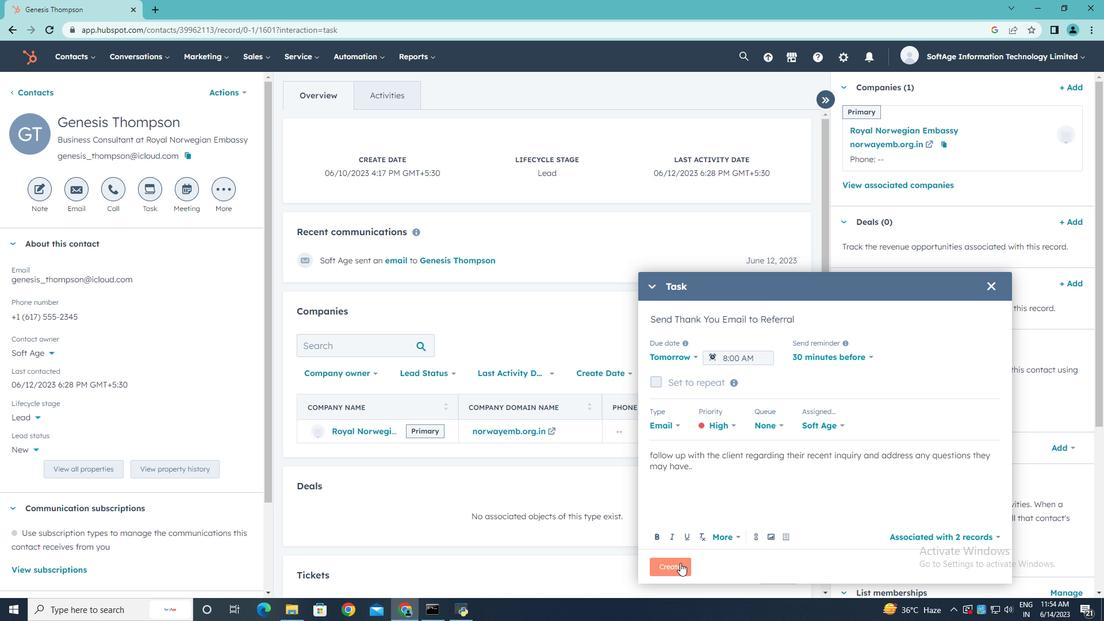 
